 Task: Look for properties that are listed on Redfin for less than 14 days.
Action: Mouse moved to (551, 229)
Screenshot: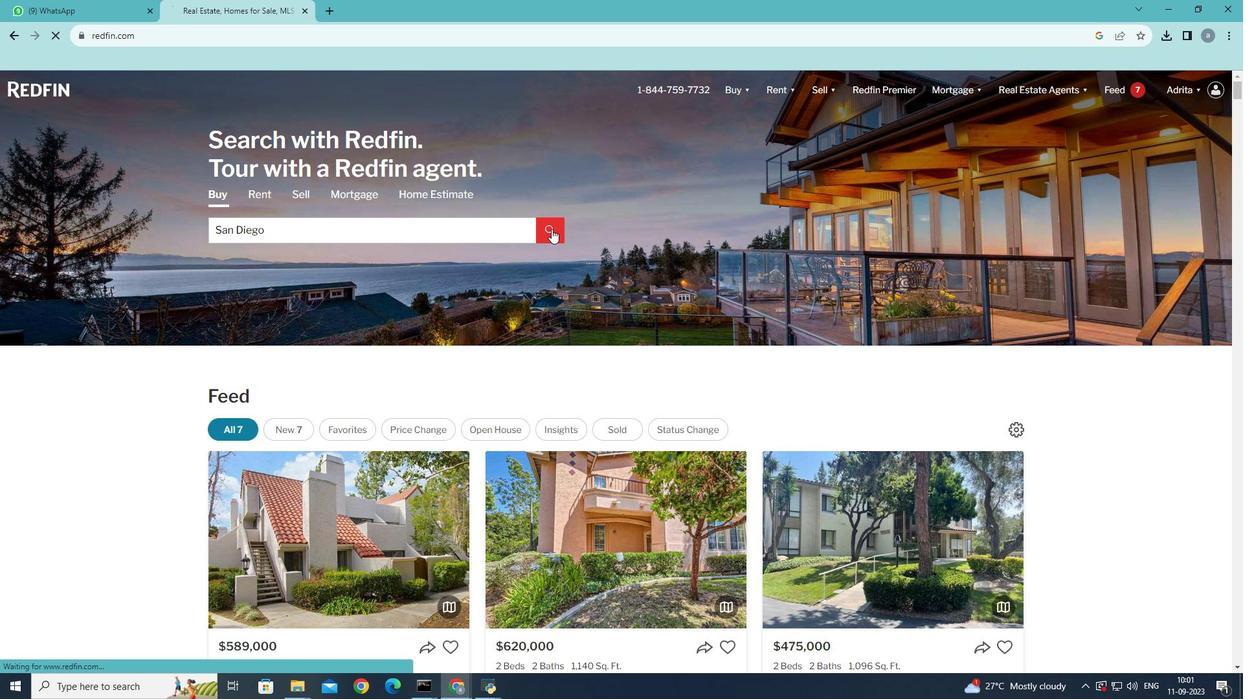 
Action: Mouse pressed left at (551, 229)
Screenshot: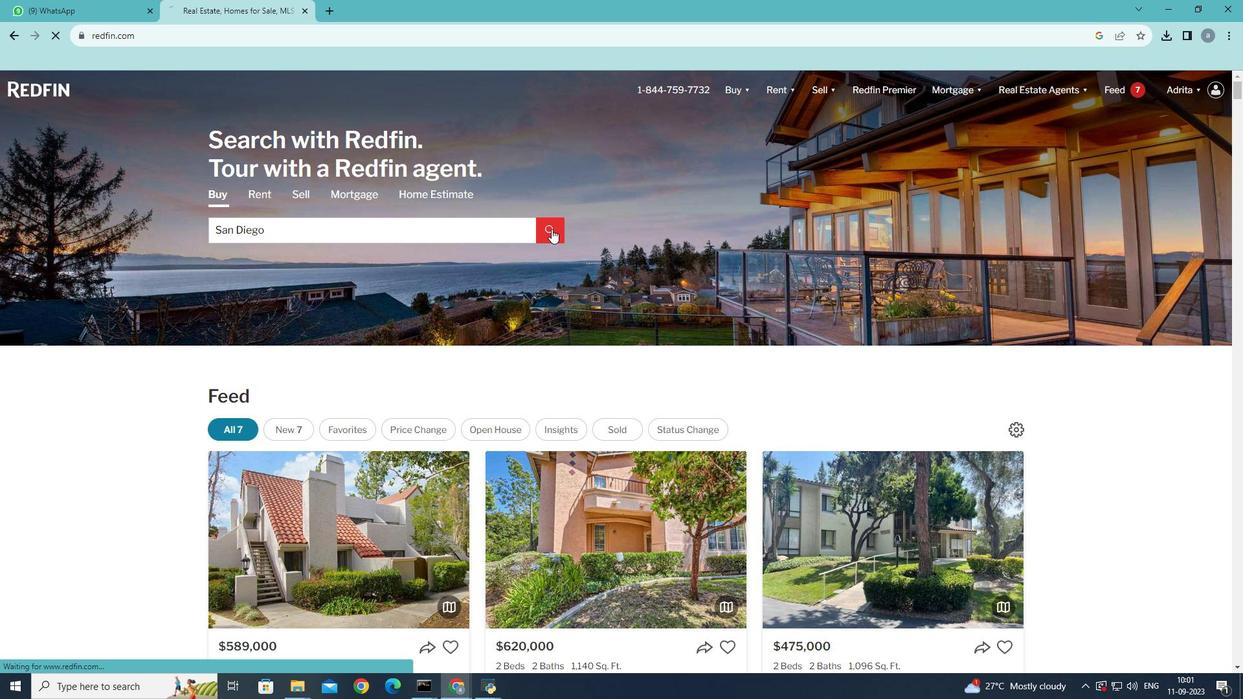 
Action: Mouse moved to (1112, 180)
Screenshot: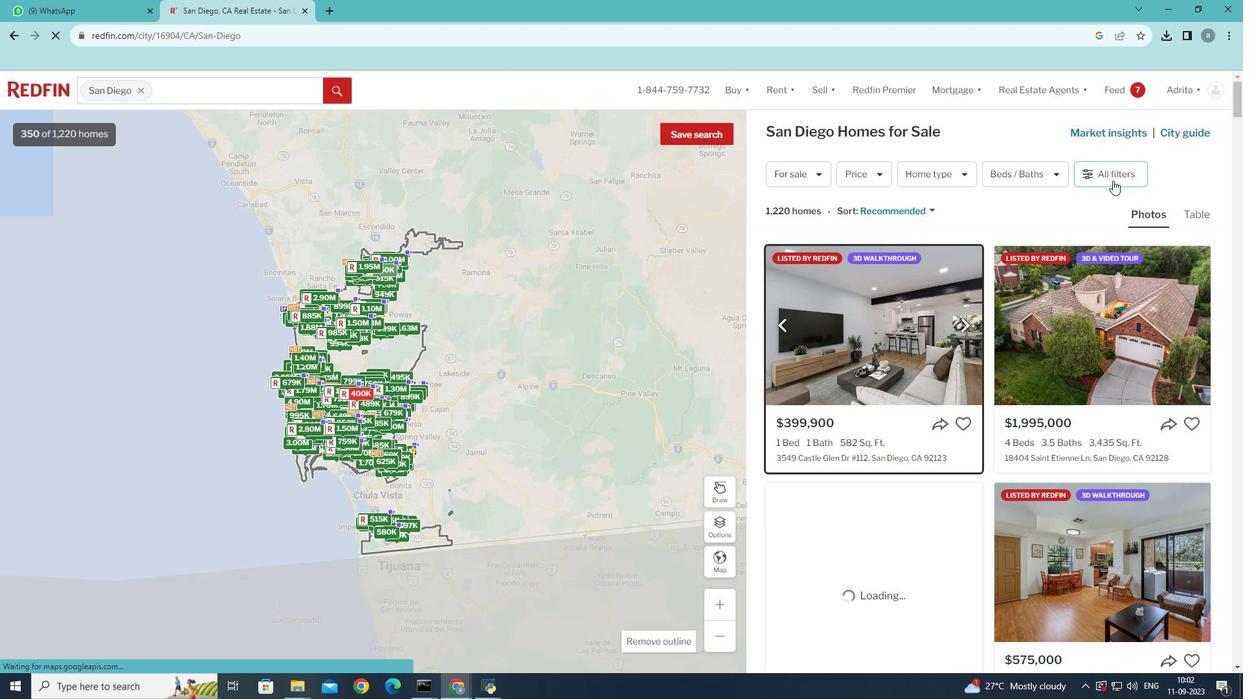 
Action: Mouse pressed left at (1112, 180)
Screenshot: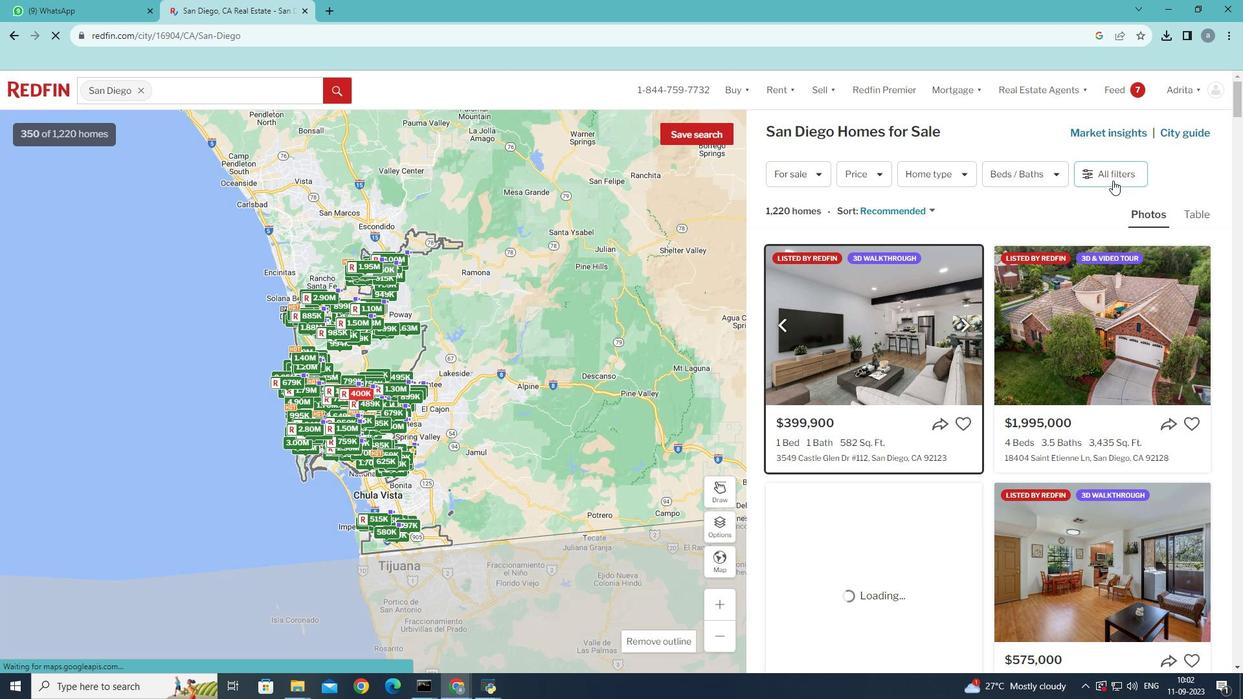 
Action: Mouse moved to (957, 132)
Screenshot: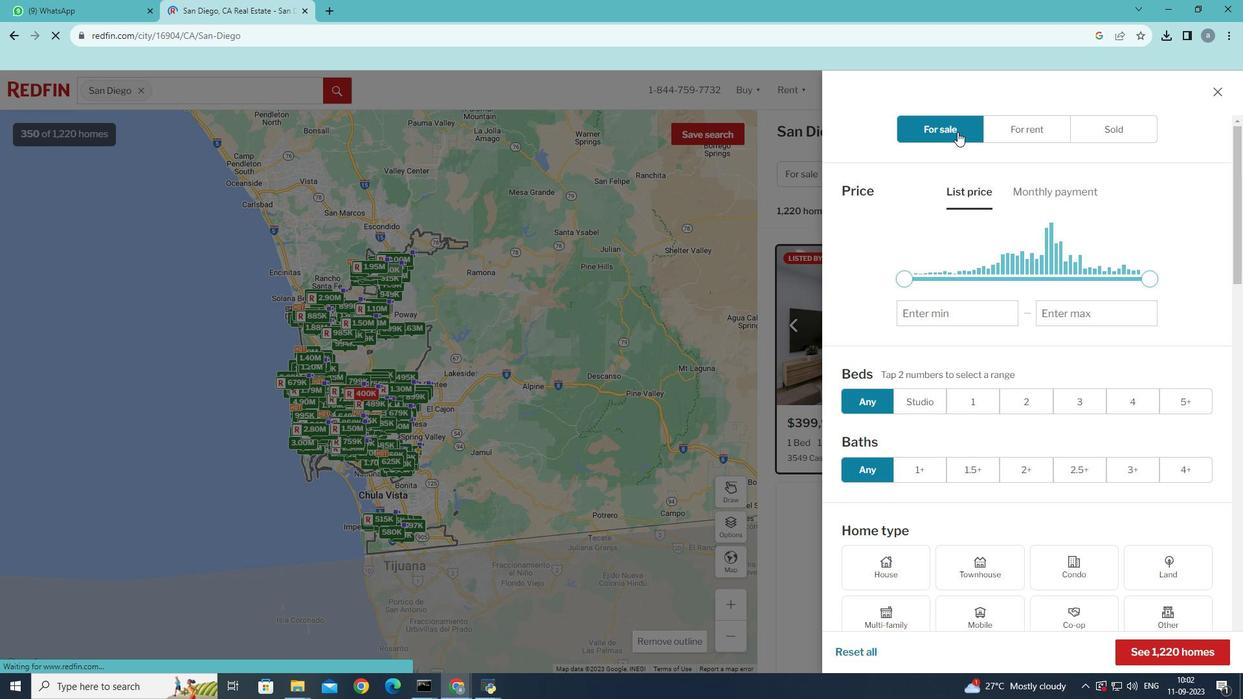 
Action: Mouse pressed left at (957, 132)
Screenshot: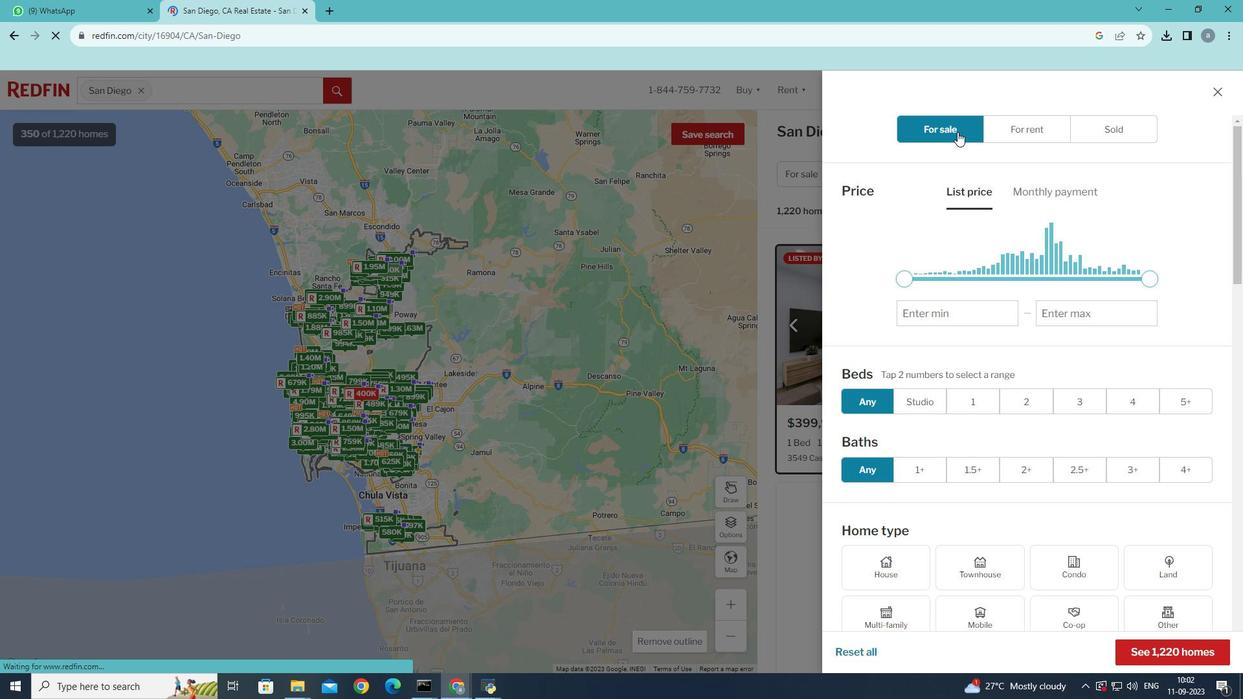 
Action: Mouse moved to (1019, 334)
Screenshot: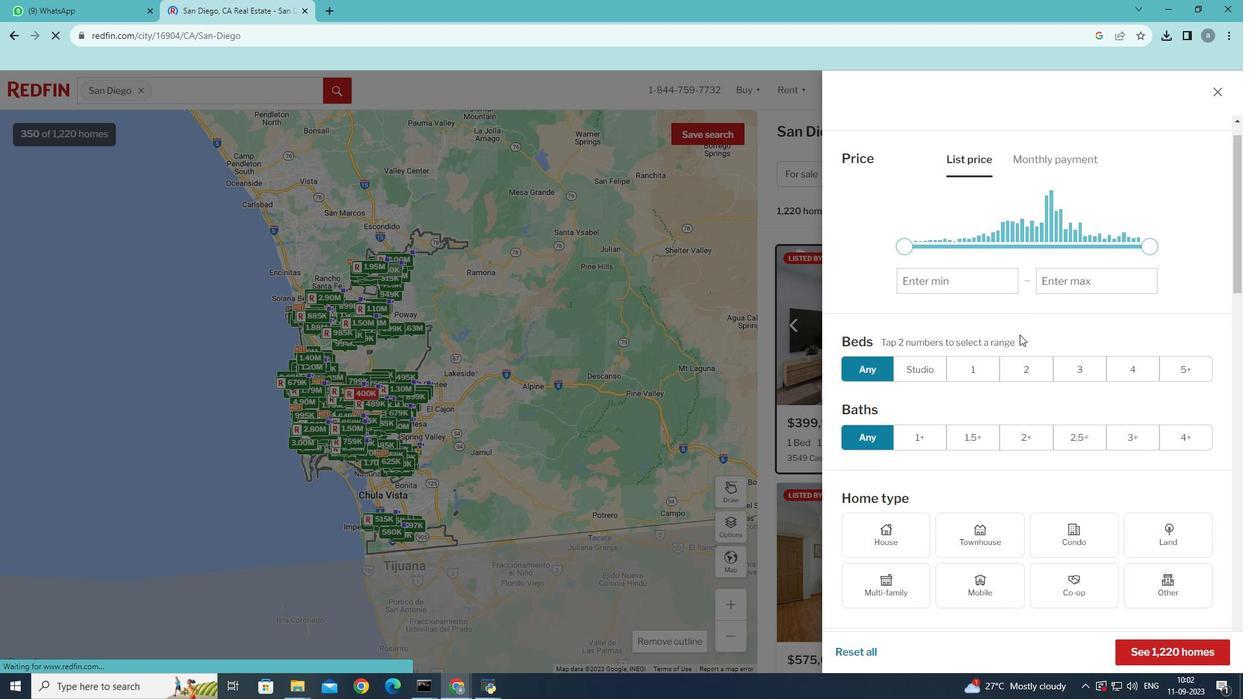 
Action: Mouse scrolled (1019, 334) with delta (0, 0)
Screenshot: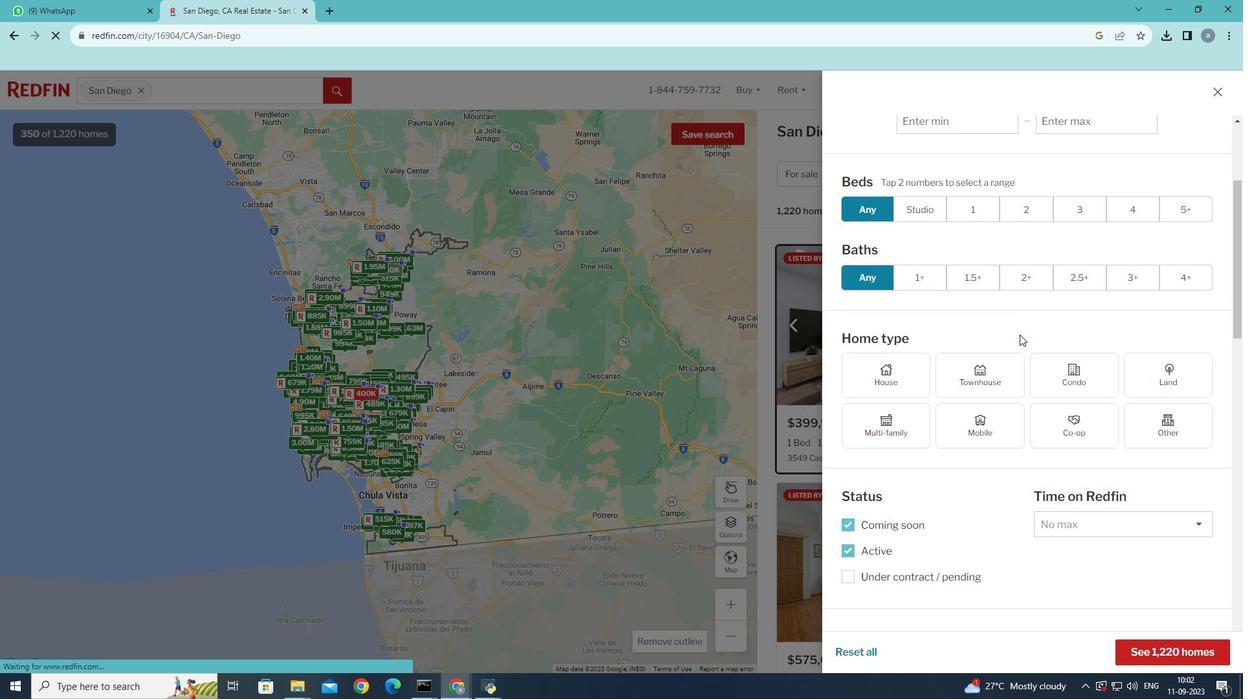 
Action: Mouse scrolled (1019, 334) with delta (0, 0)
Screenshot: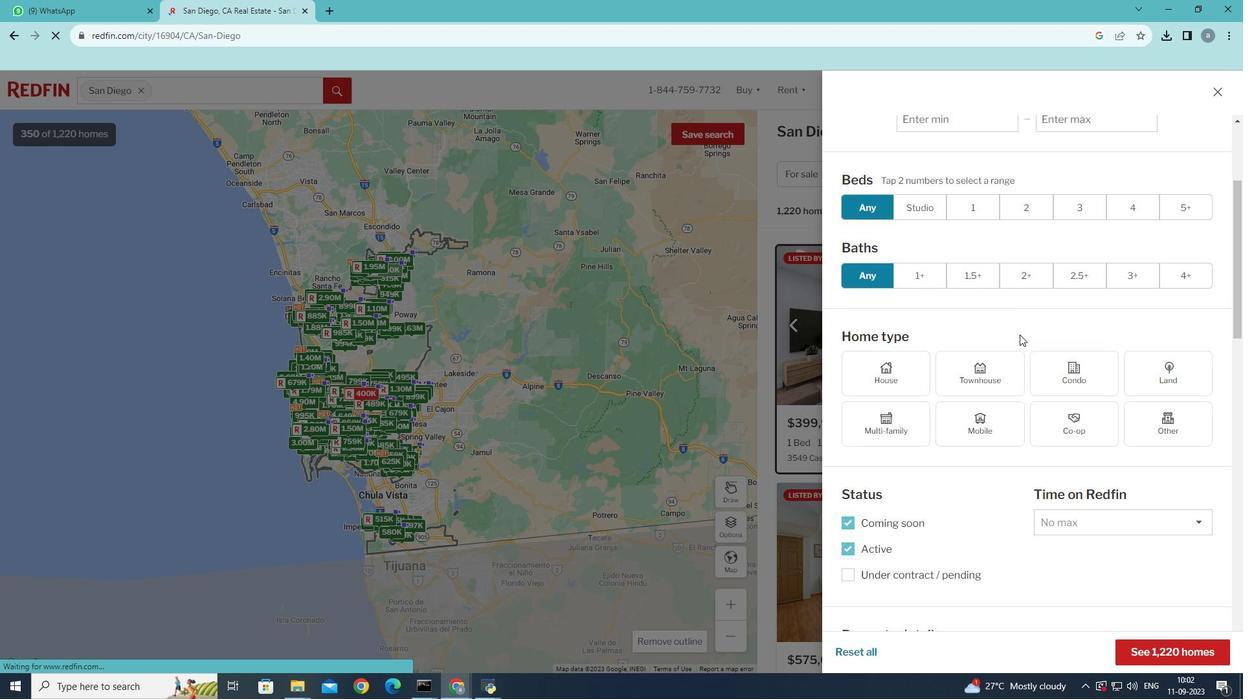 
Action: Mouse scrolled (1019, 334) with delta (0, 0)
Screenshot: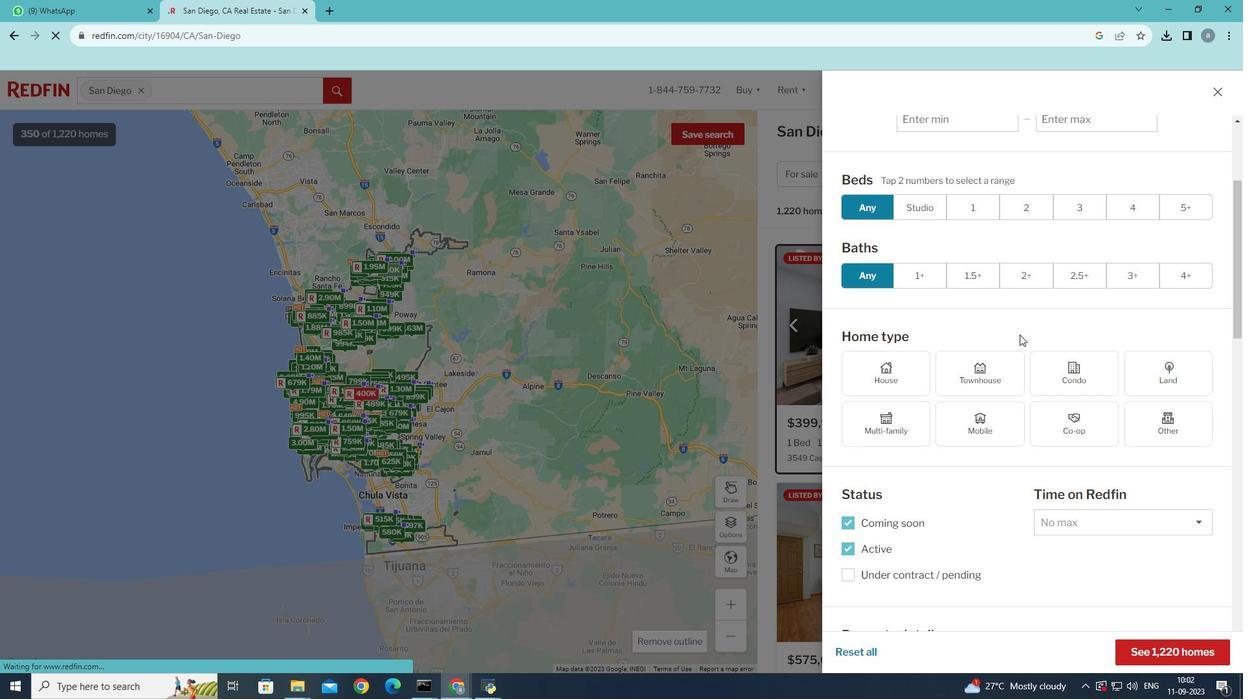 
Action: Mouse moved to (1201, 519)
Screenshot: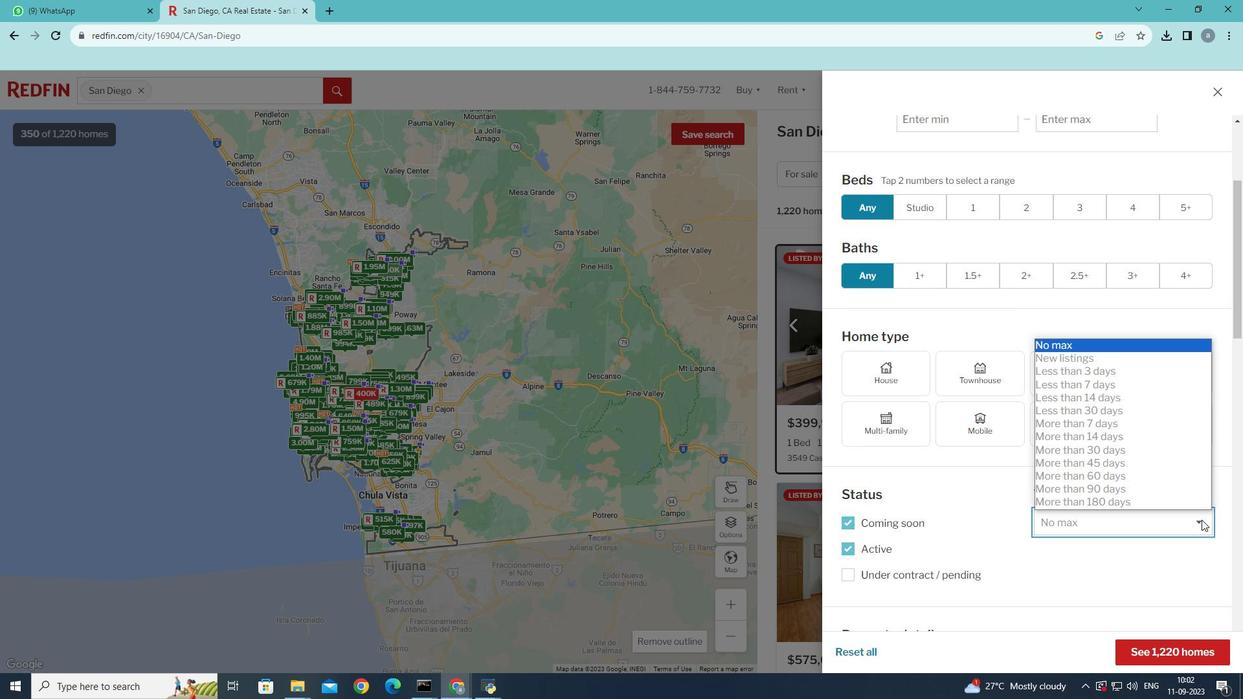 
Action: Mouse pressed left at (1201, 519)
Screenshot: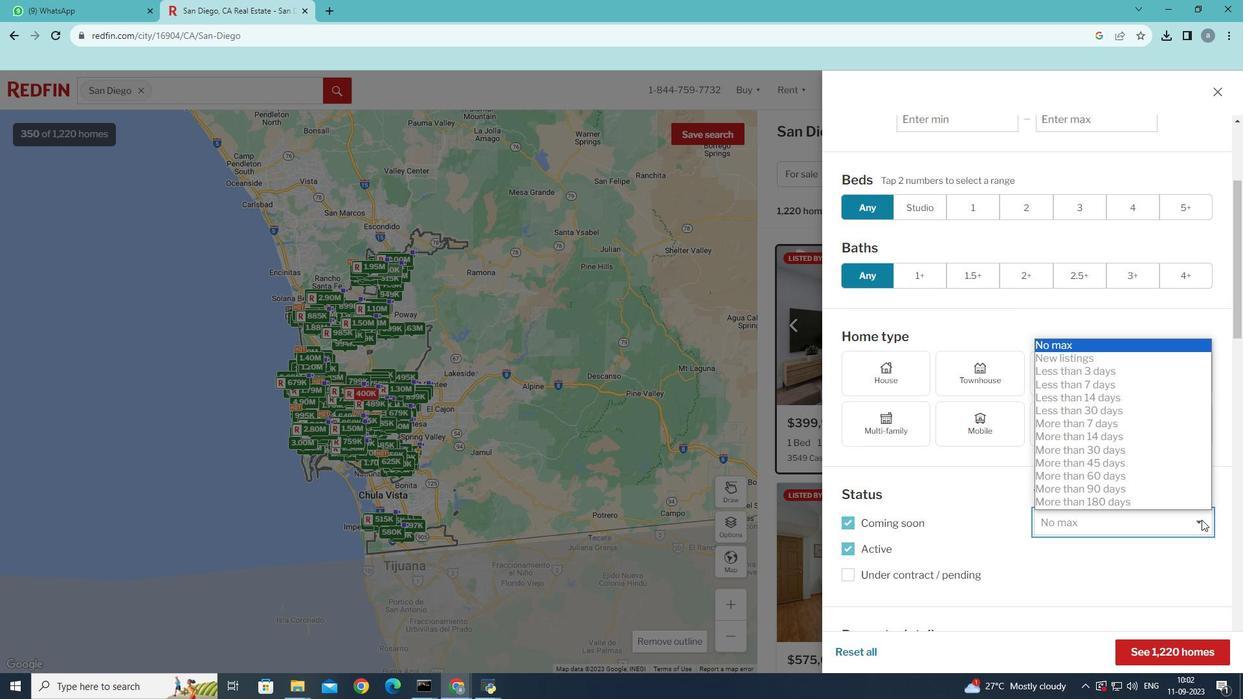
Action: Mouse moved to (1120, 398)
Screenshot: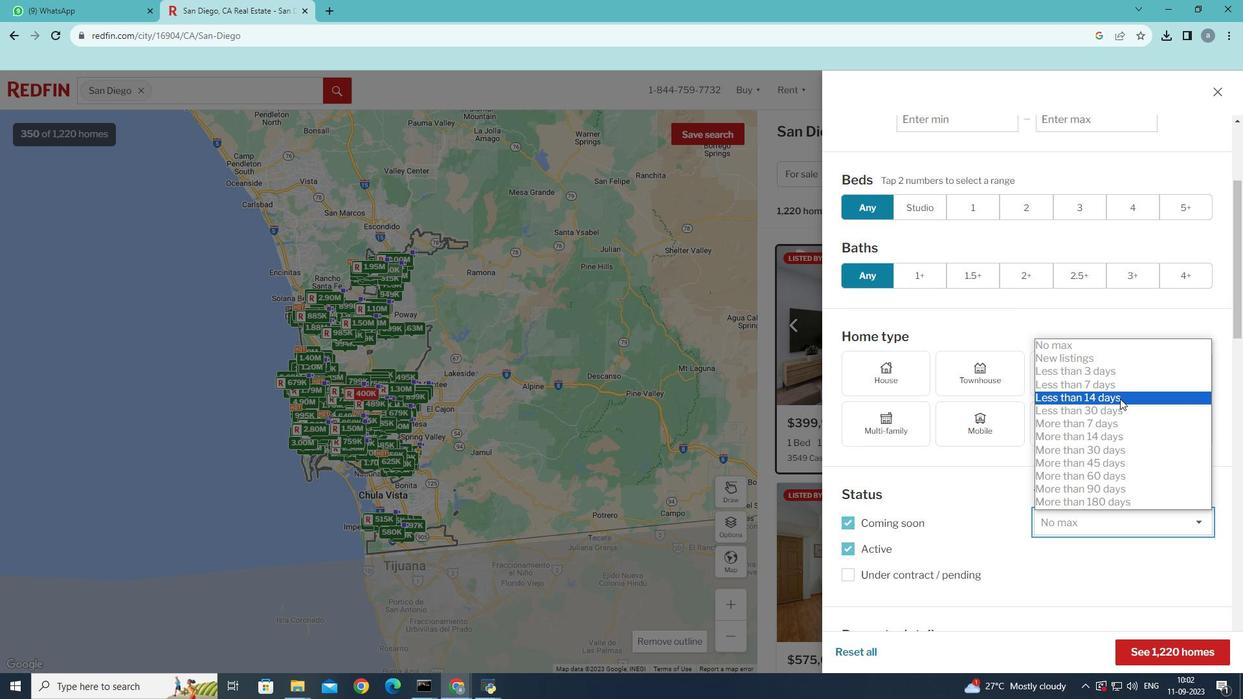 
Action: Mouse pressed left at (1120, 398)
Screenshot: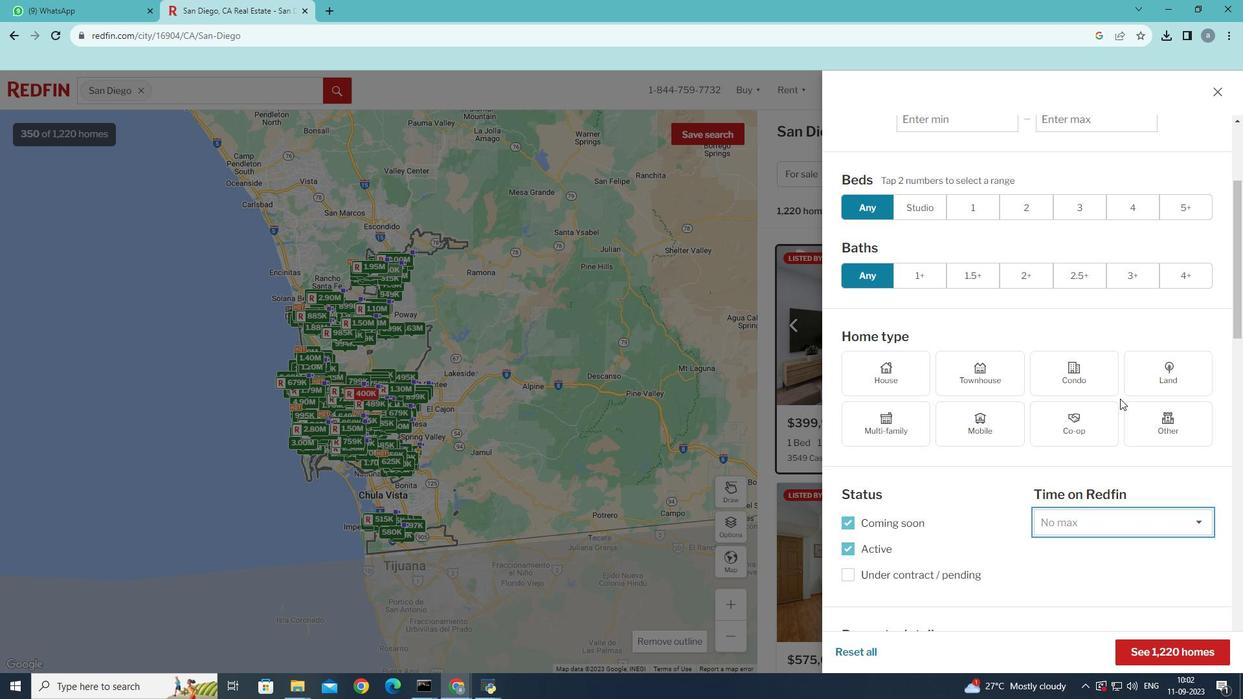 
Action: Mouse moved to (1116, 444)
Screenshot: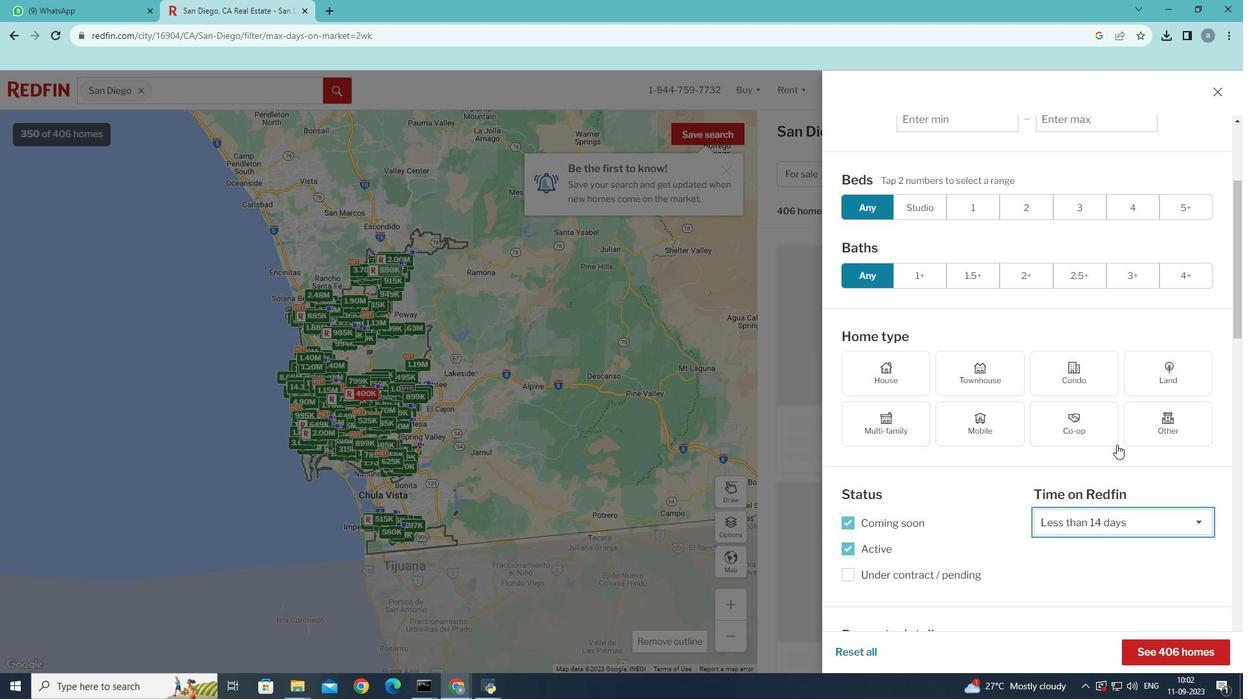 
Action: Mouse scrolled (1116, 444) with delta (0, 0)
Screenshot: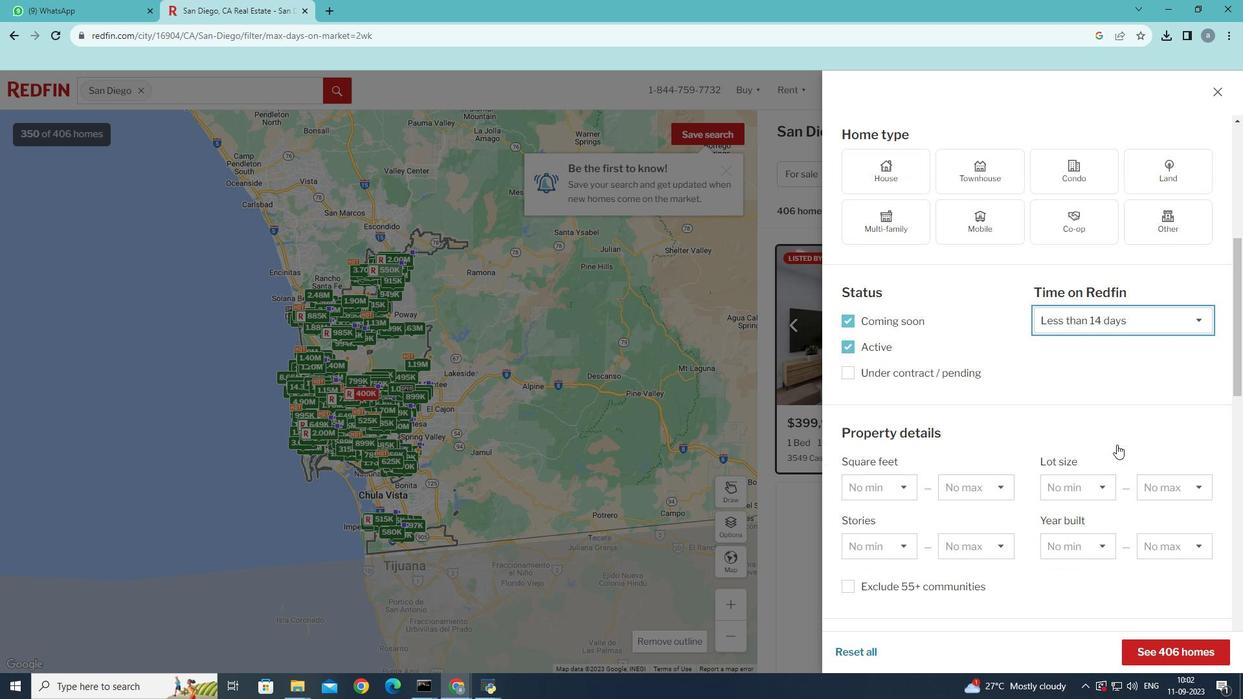 
Action: Mouse scrolled (1116, 444) with delta (0, 0)
Screenshot: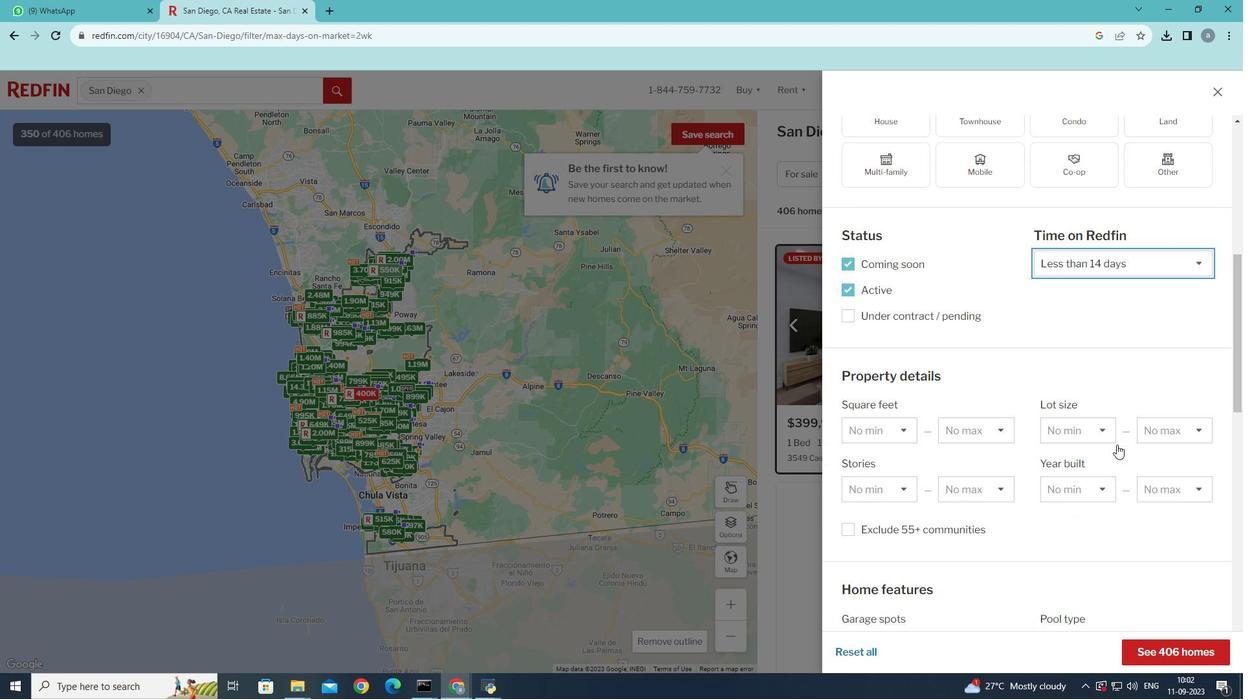 
Action: Mouse scrolled (1116, 444) with delta (0, 0)
Screenshot: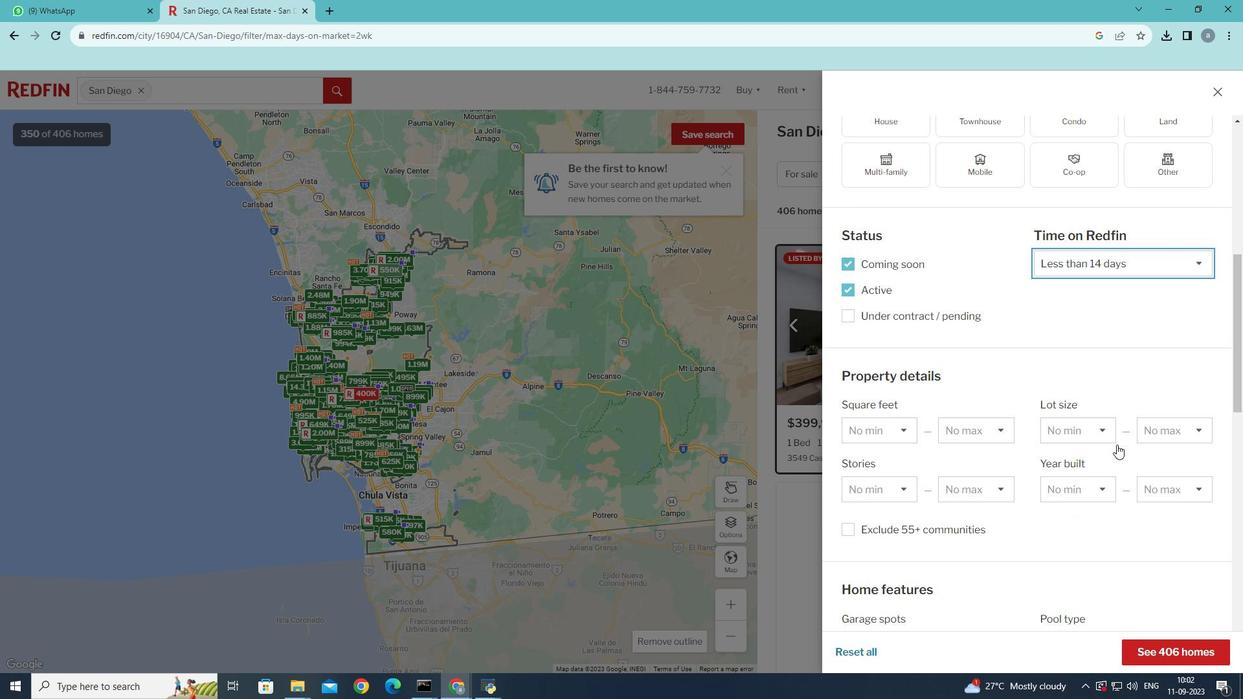 
Action: Mouse scrolled (1116, 444) with delta (0, 0)
Screenshot: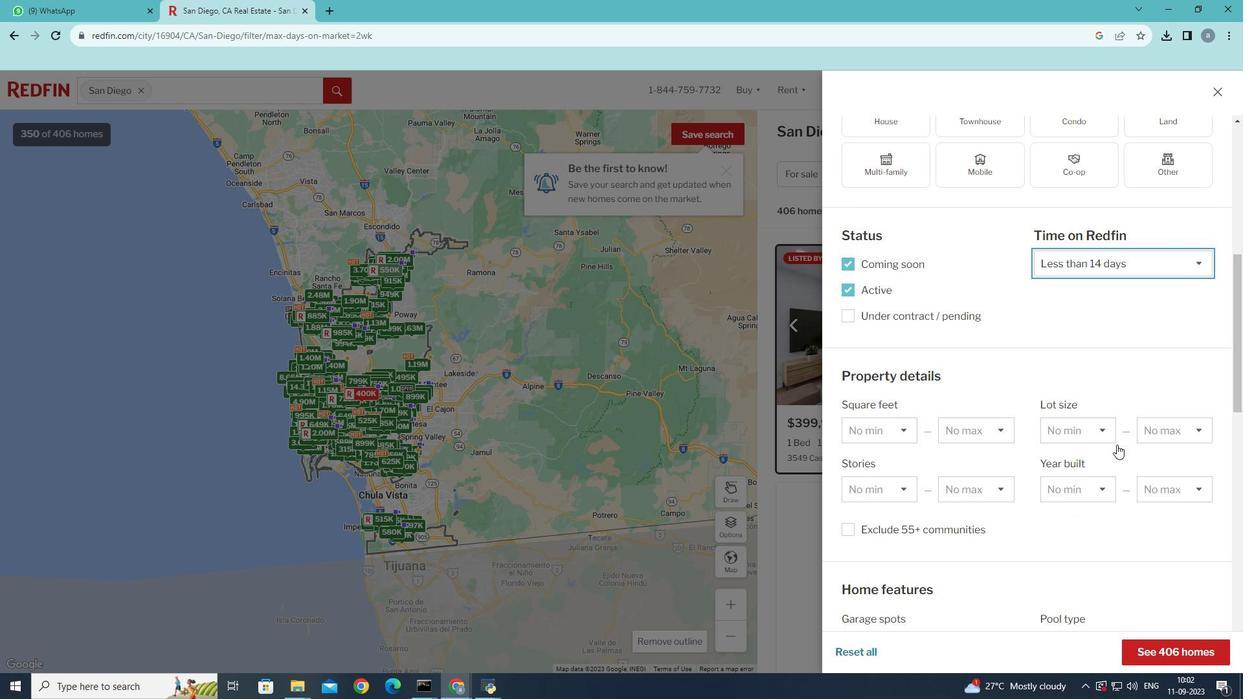 
Action: Mouse scrolled (1116, 444) with delta (0, 0)
Screenshot: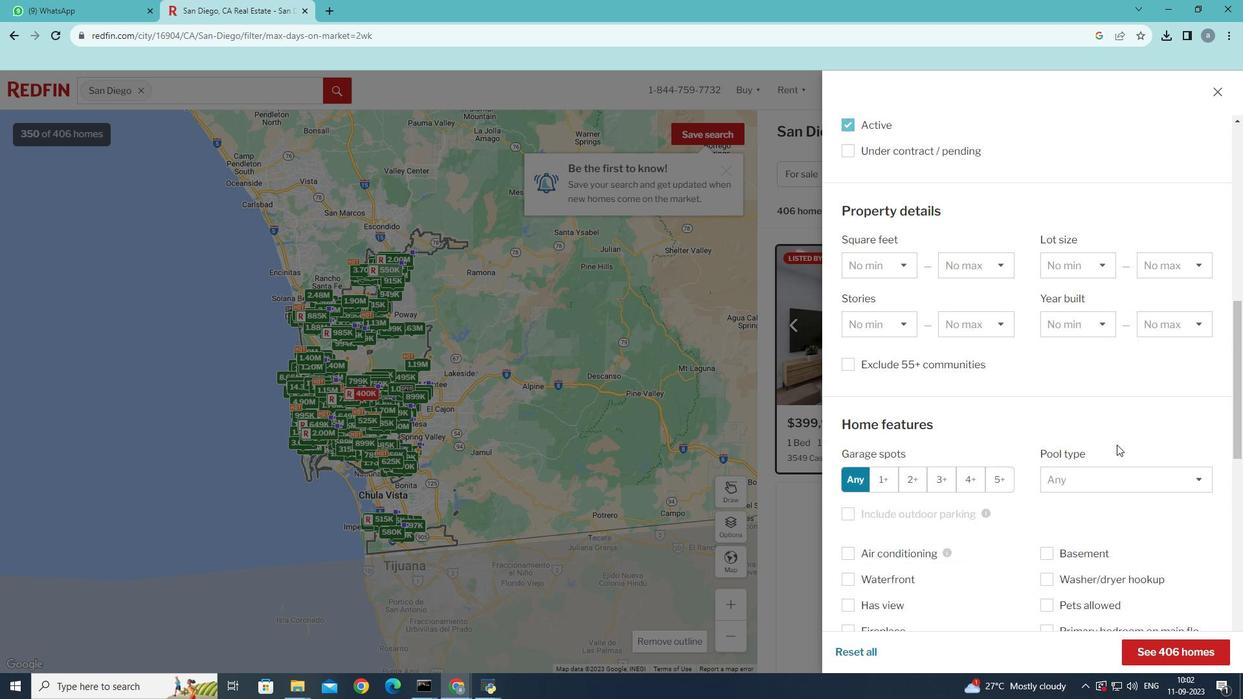 
Action: Mouse scrolled (1116, 444) with delta (0, 0)
Screenshot: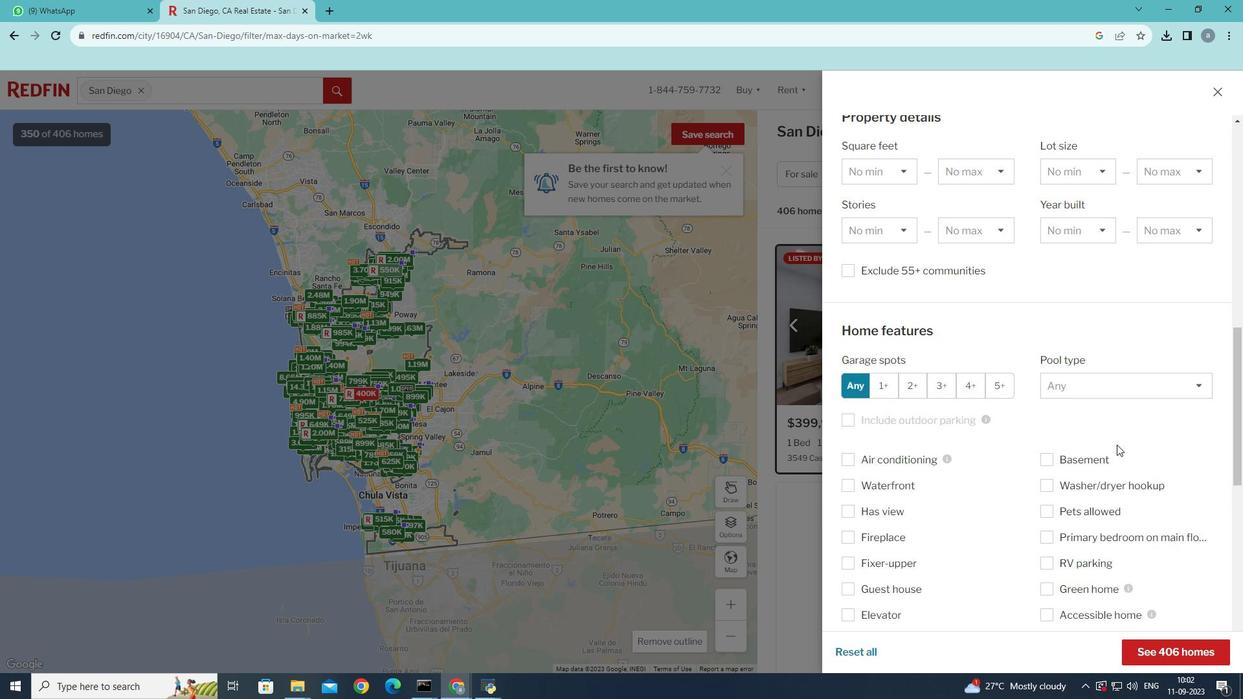 
Action: Mouse scrolled (1116, 444) with delta (0, 0)
Screenshot: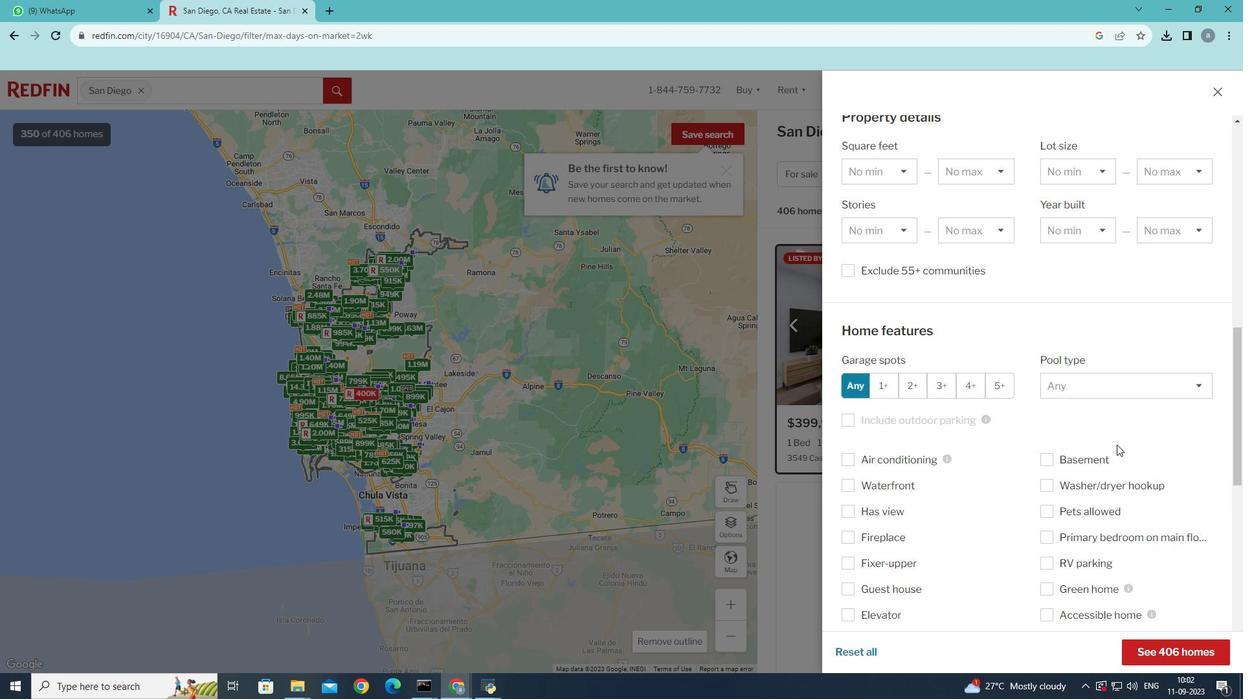 
Action: Mouse scrolled (1116, 444) with delta (0, 0)
Screenshot: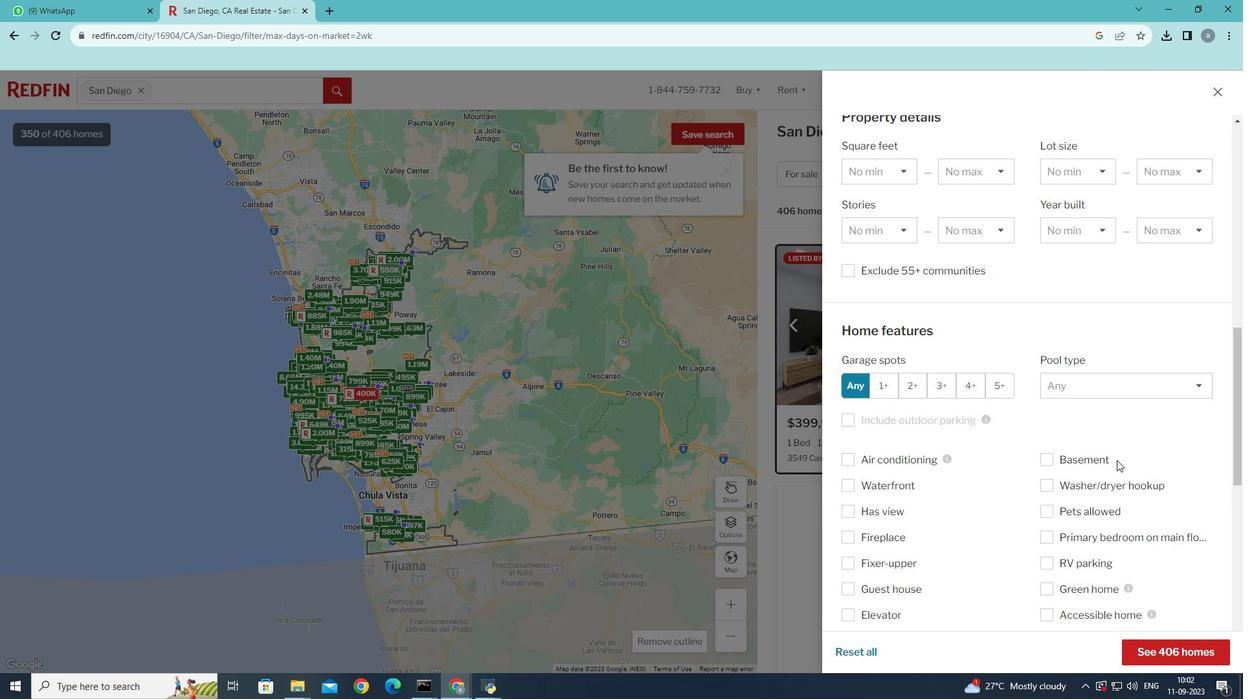 
Action: Mouse moved to (1139, 644)
Screenshot: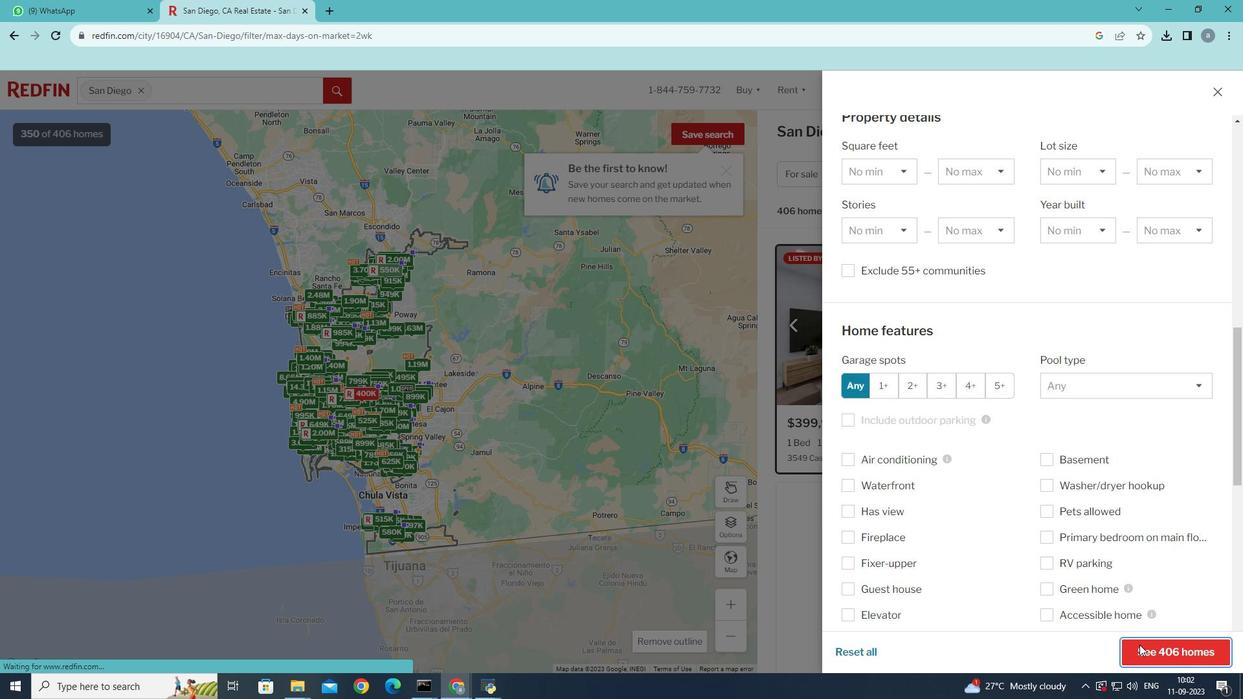 
Action: Mouse pressed left at (1139, 644)
Screenshot: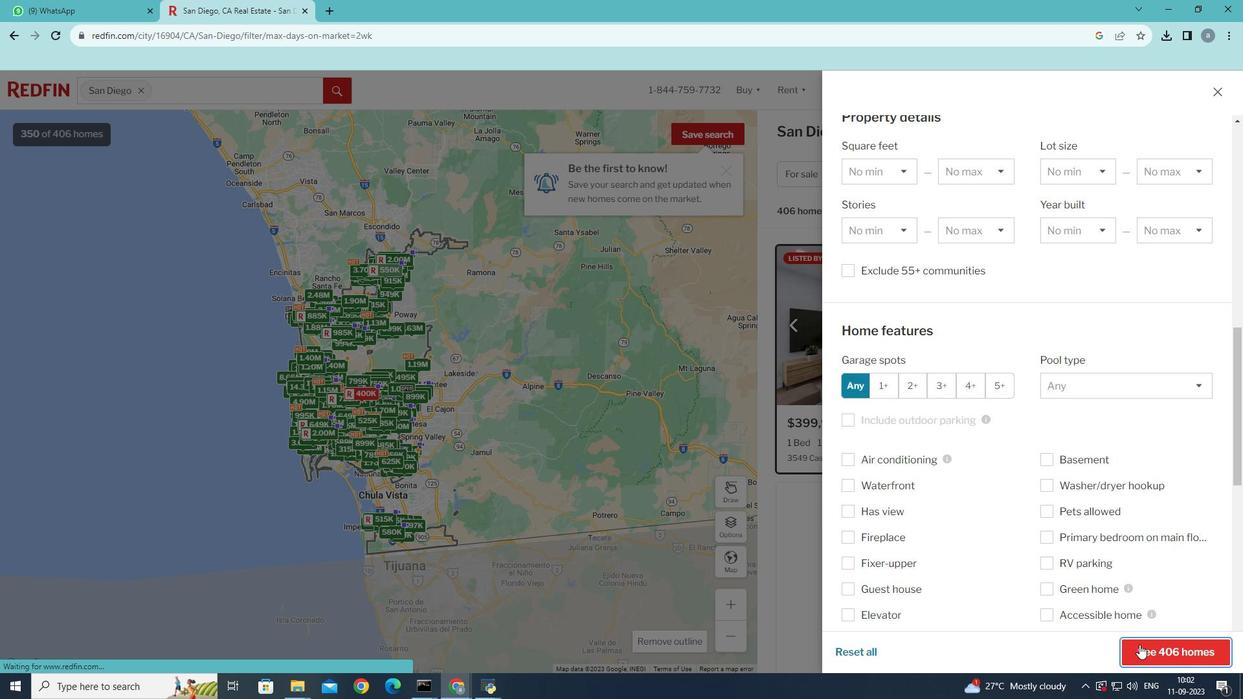 
Action: Mouse moved to (1129, 561)
Screenshot: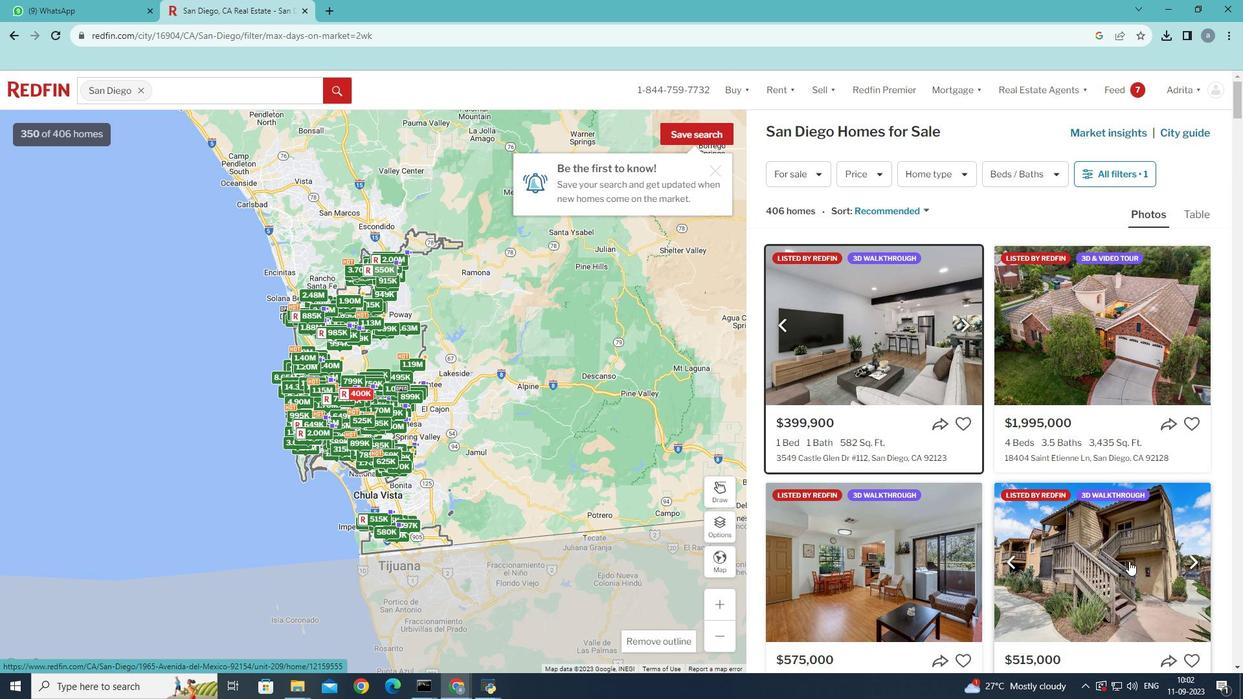 
